 Task: Check the average views per listing of security in the last 5 years.
Action: Mouse moved to (873, 193)
Screenshot: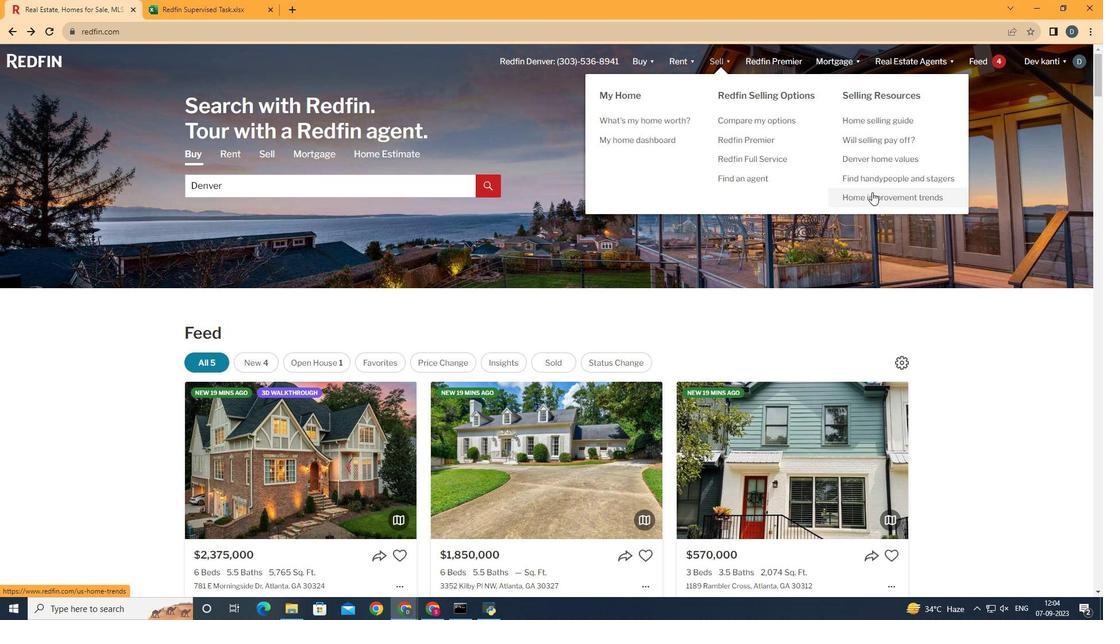 
Action: Mouse pressed left at (873, 193)
Screenshot: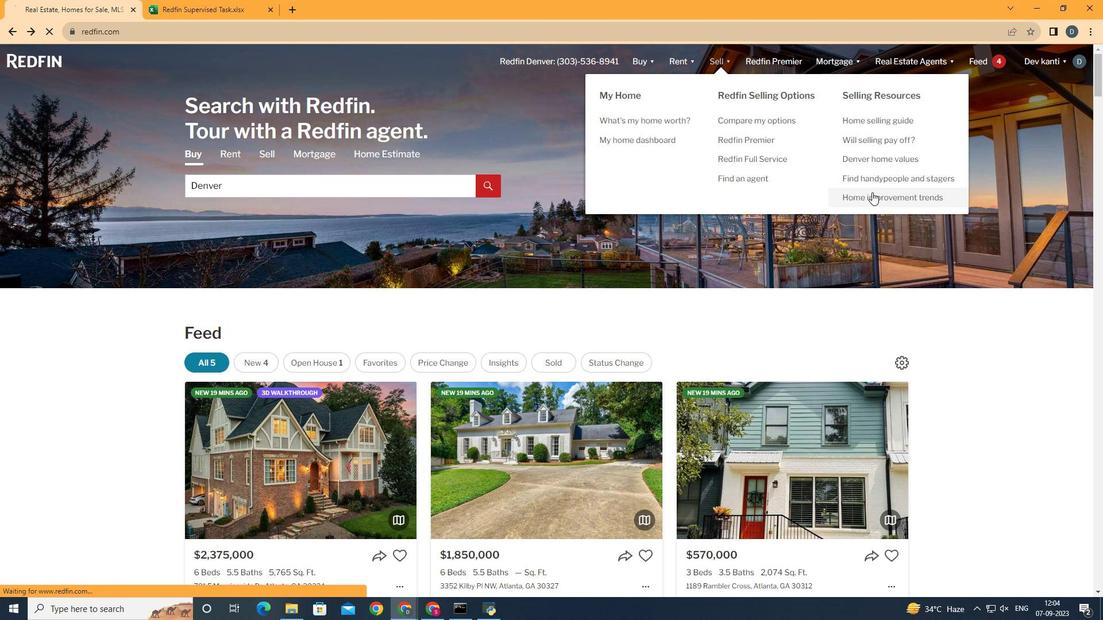 
Action: Mouse moved to (293, 224)
Screenshot: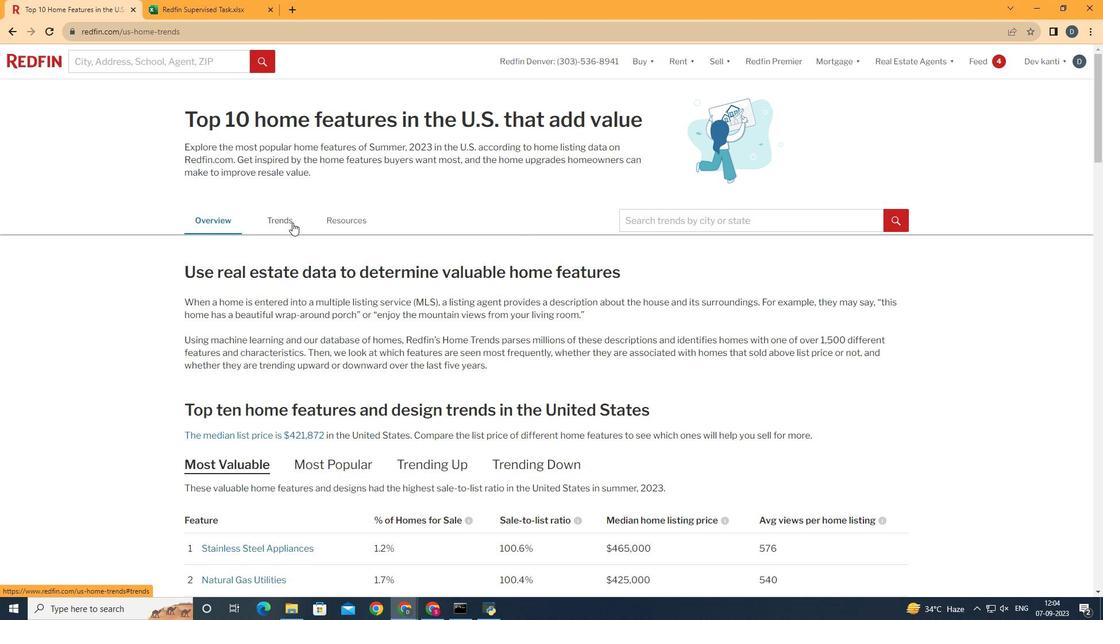 
Action: Mouse pressed left at (293, 224)
Screenshot: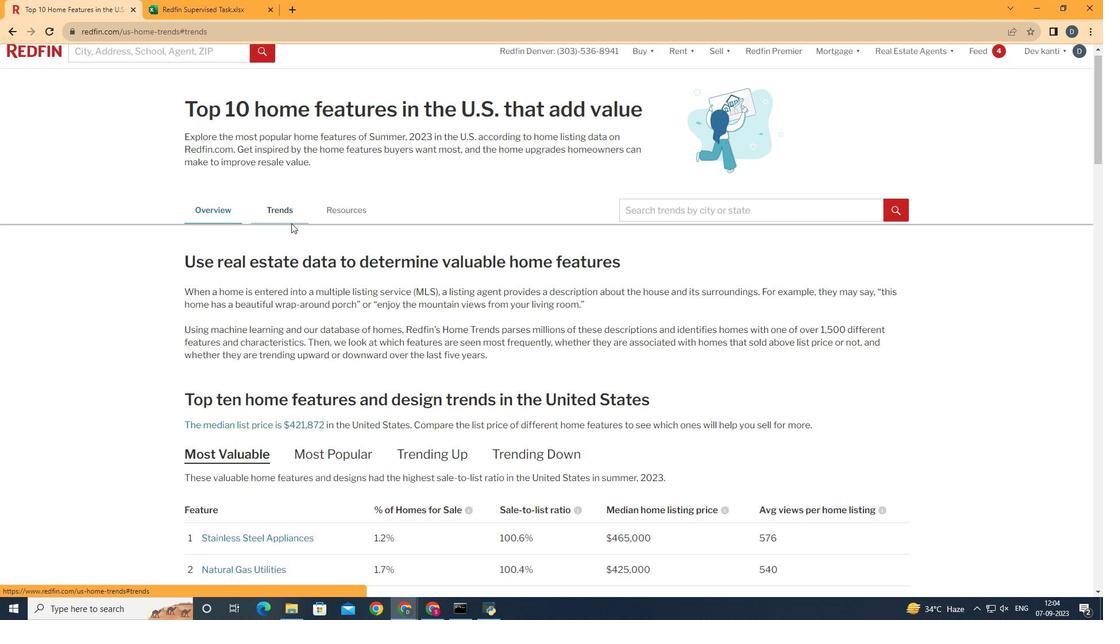 
Action: Mouse moved to (494, 343)
Screenshot: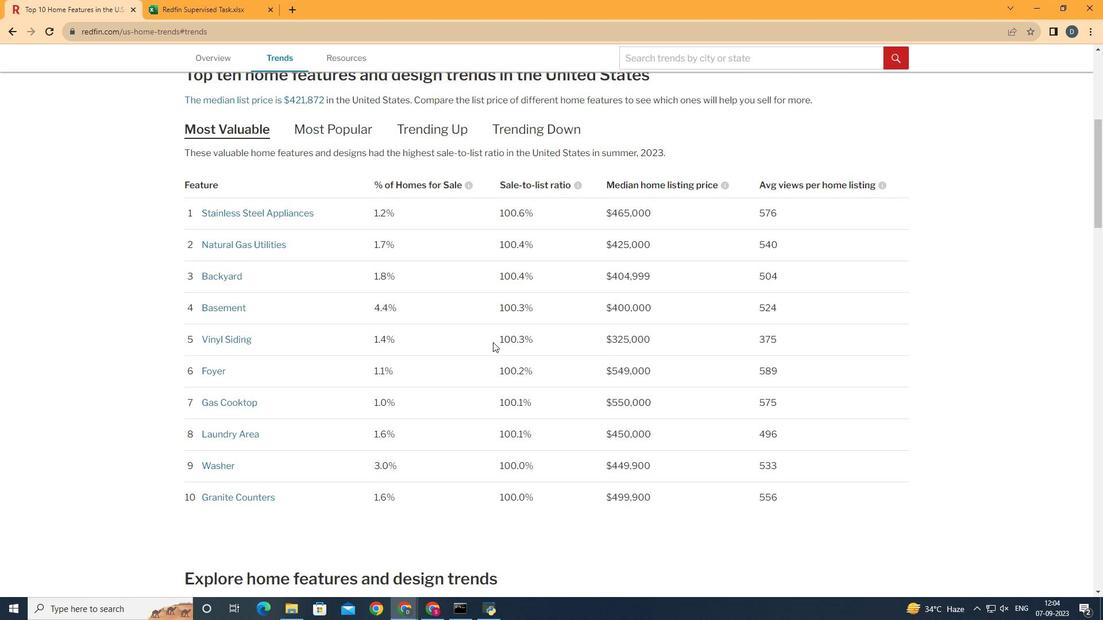 
Action: Mouse scrolled (494, 343) with delta (0, 0)
Screenshot: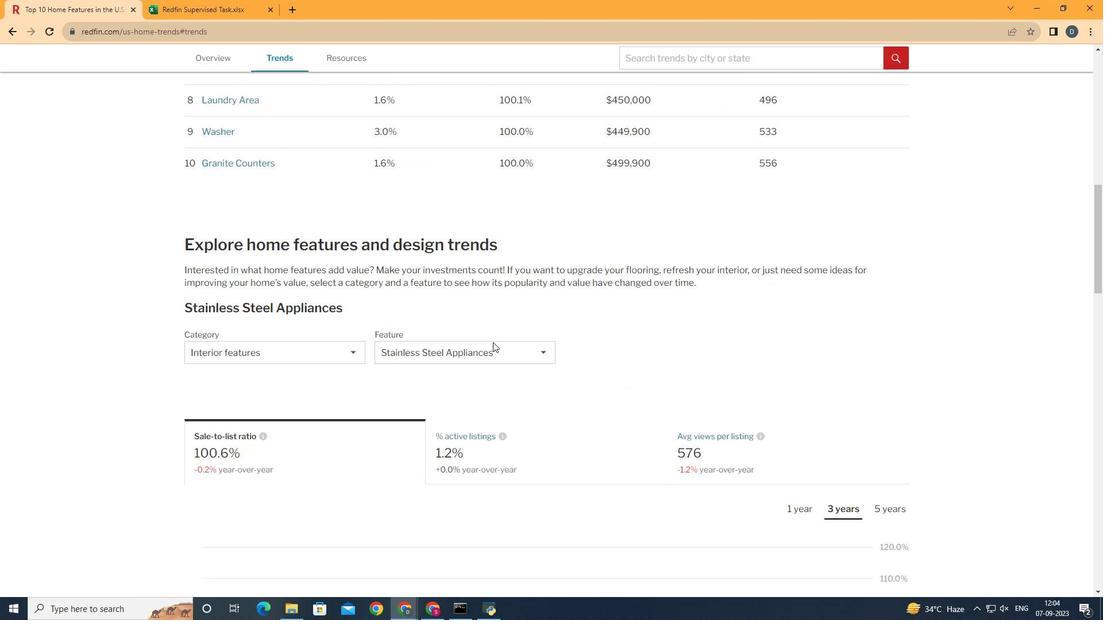 
Action: Mouse scrolled (494, 343) with delta (0, 0)
Screenshot: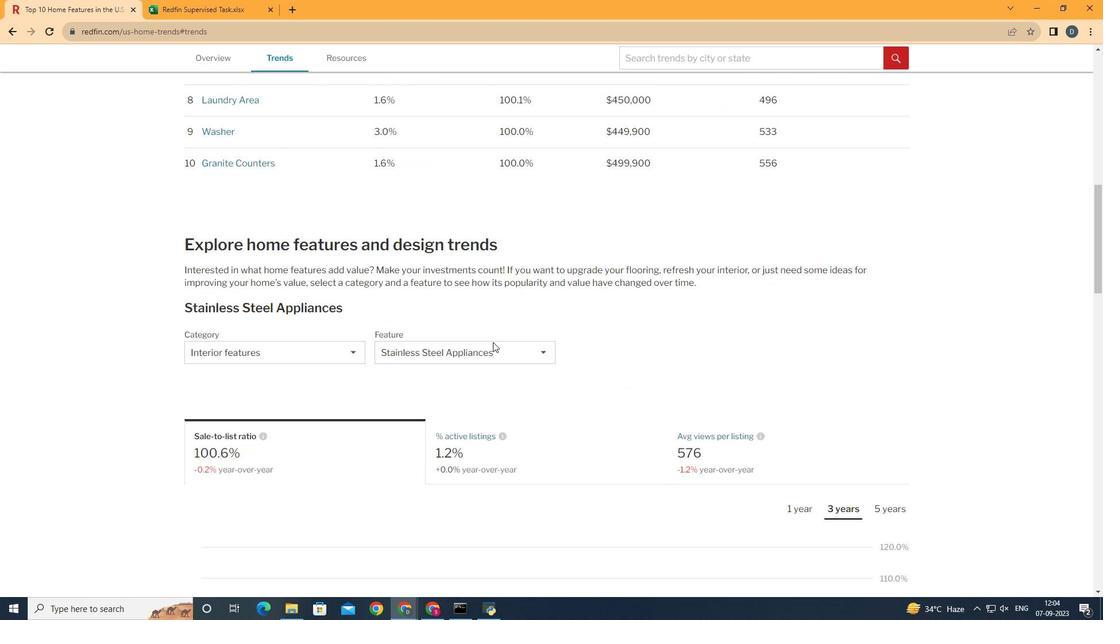 
Action: Mouse scrolled (494, 343) with delta (0, 0)
Screenshot: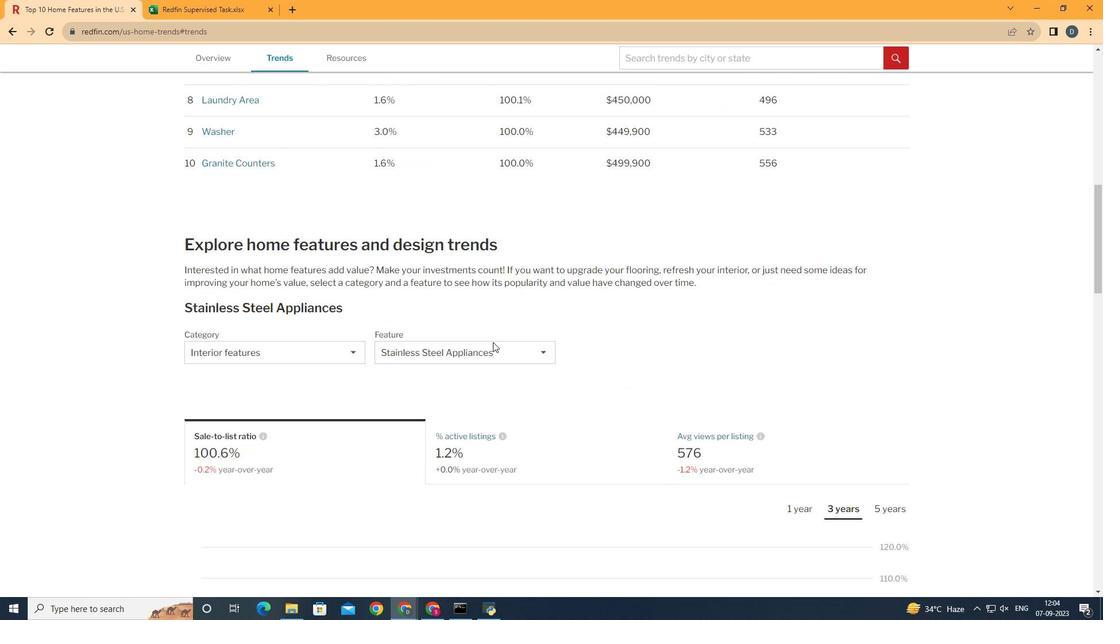 
Action: Mouse scrolled (494, 343) with delta (0, 0)
Screenshot: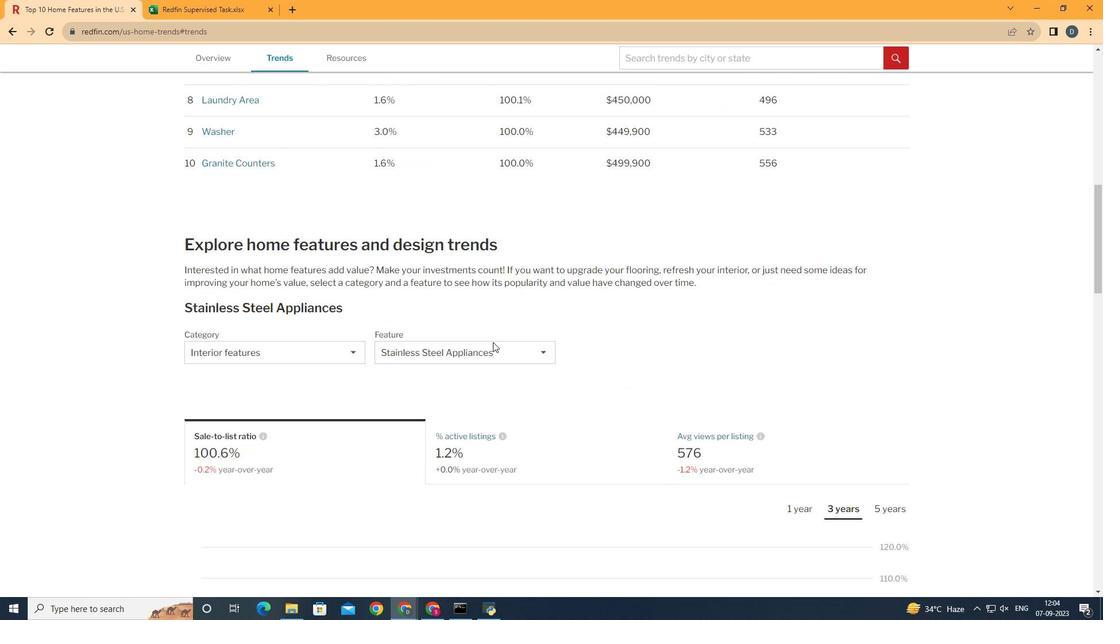 
Action: Mouse scrolled (494, 343) with delta (0, 0)
Screenshot: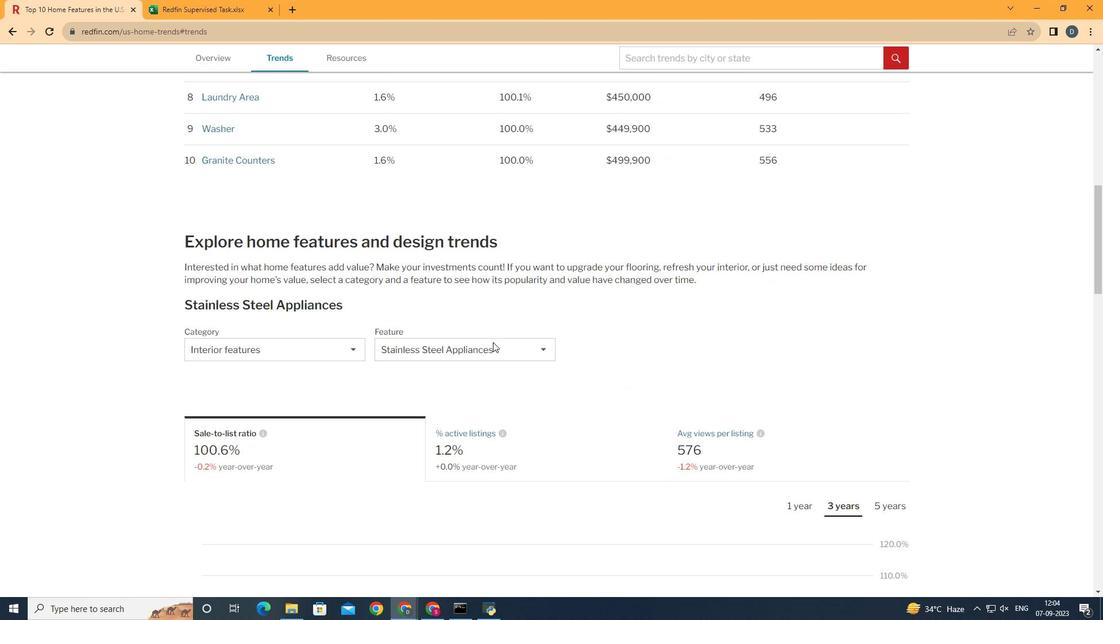 
Action: Mouse scrolled (494, 343) with delta (0, 0)
Screenshot: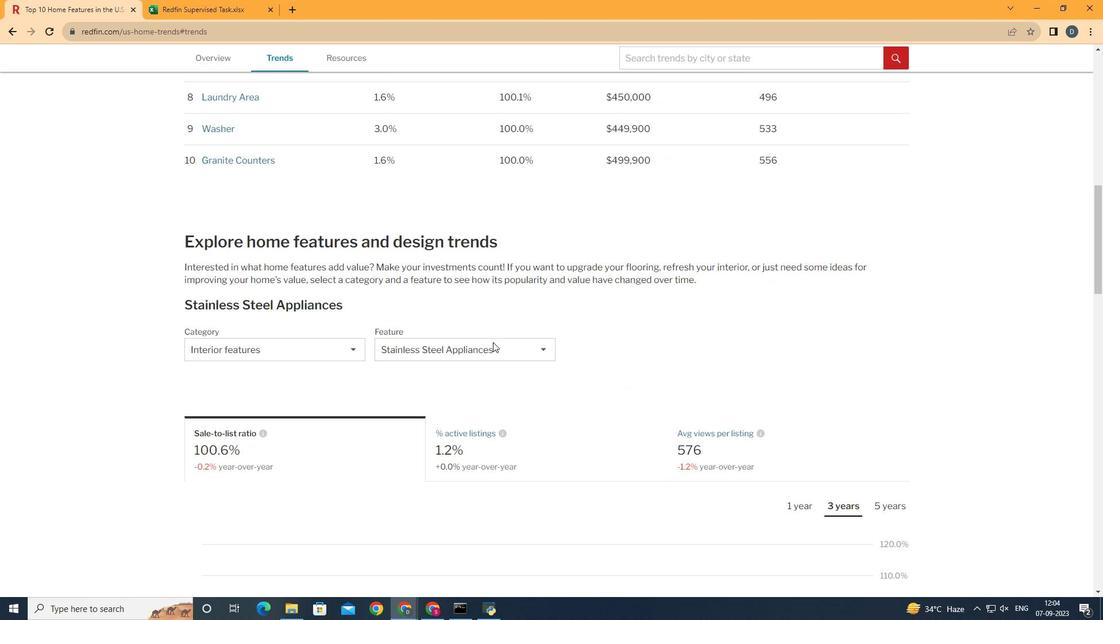 
Action: Mouse scrolled (494, 343) with delta (0, 0)
Screenshot: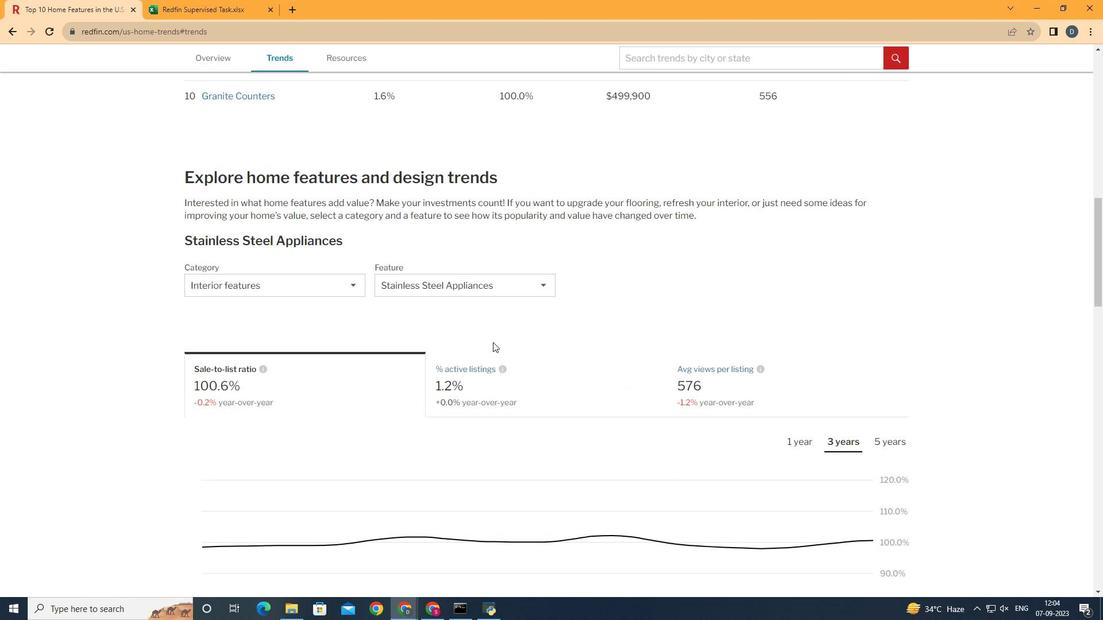 
Action: Mouse scrolled (494, 343) with delta (0, 0)
Screenshot: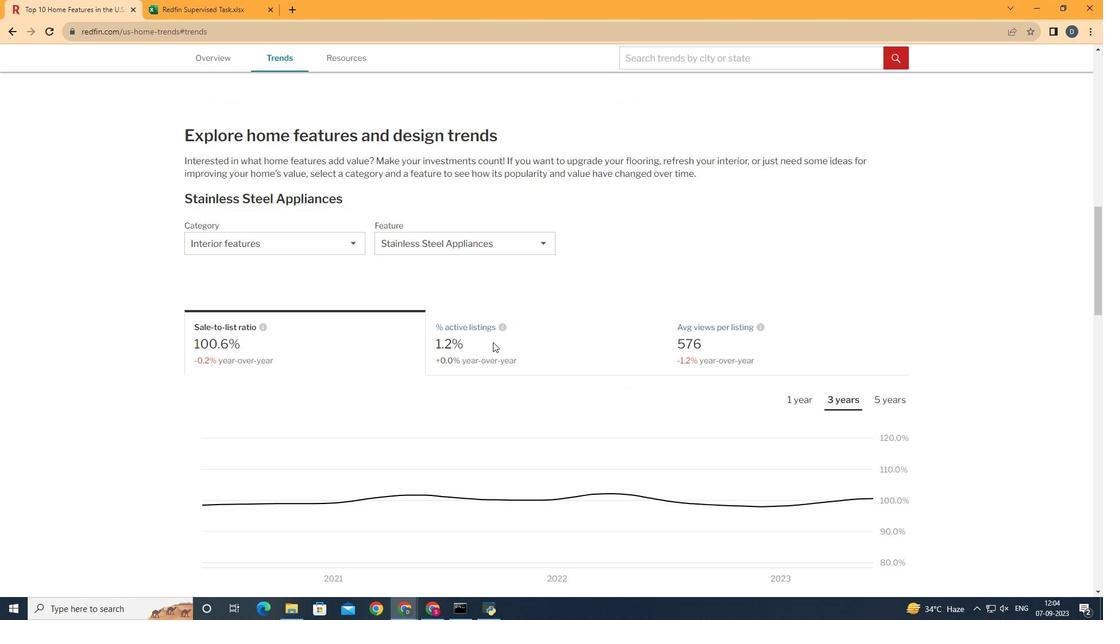 
Action: Mouse moved to (343, 221)
Screenshot: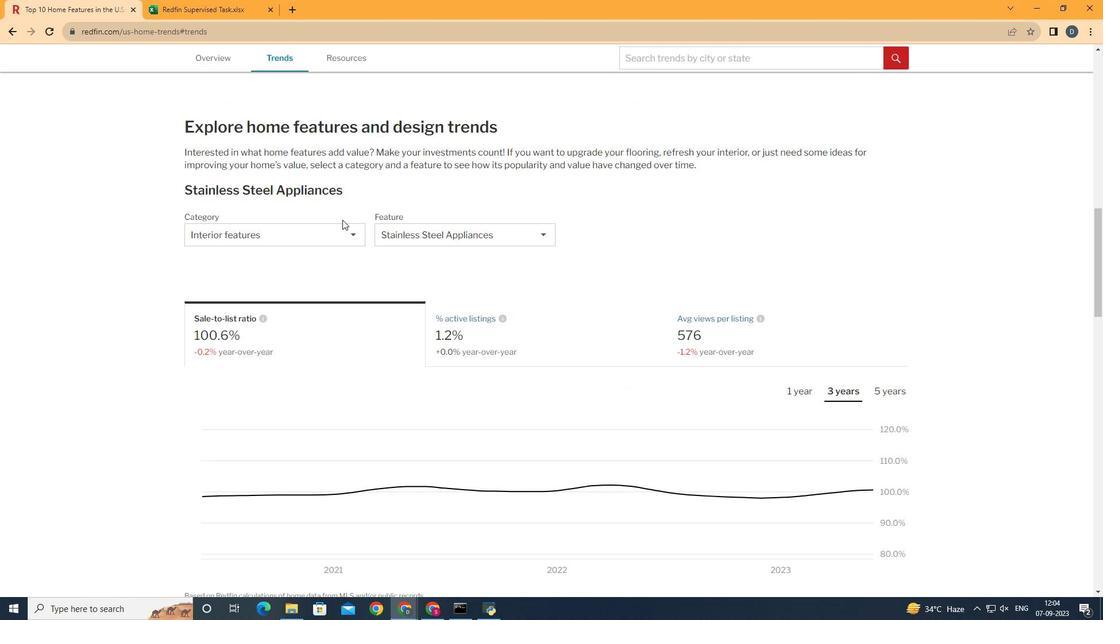 
Action: Mouse pressed left at (343, 221)
Screenshot: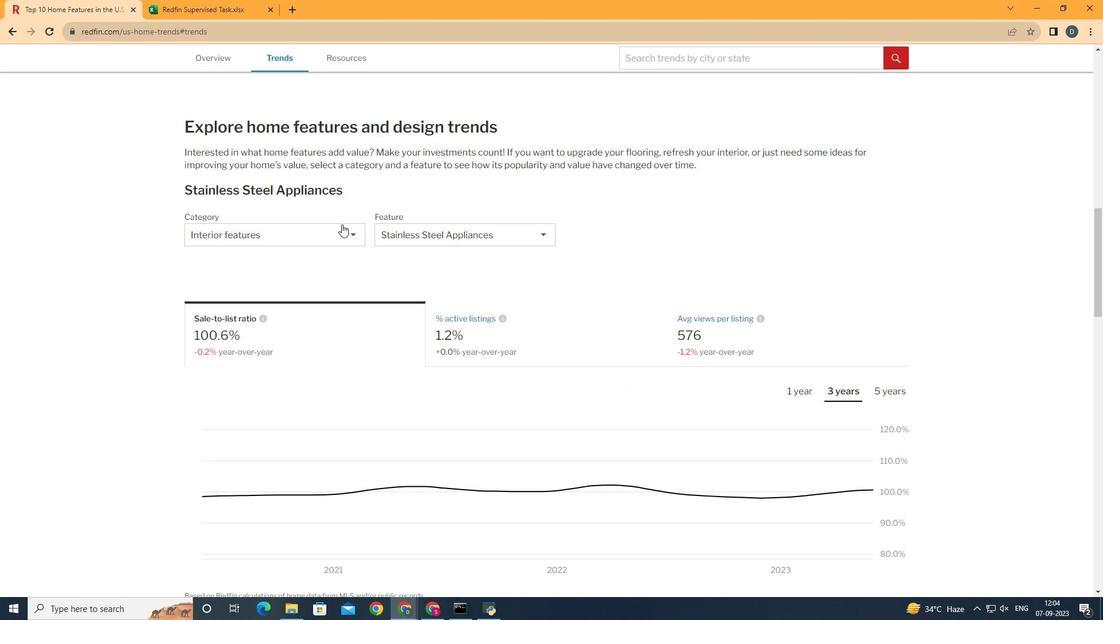 
Action: Mouse moved to (342, 232)
Screenshot: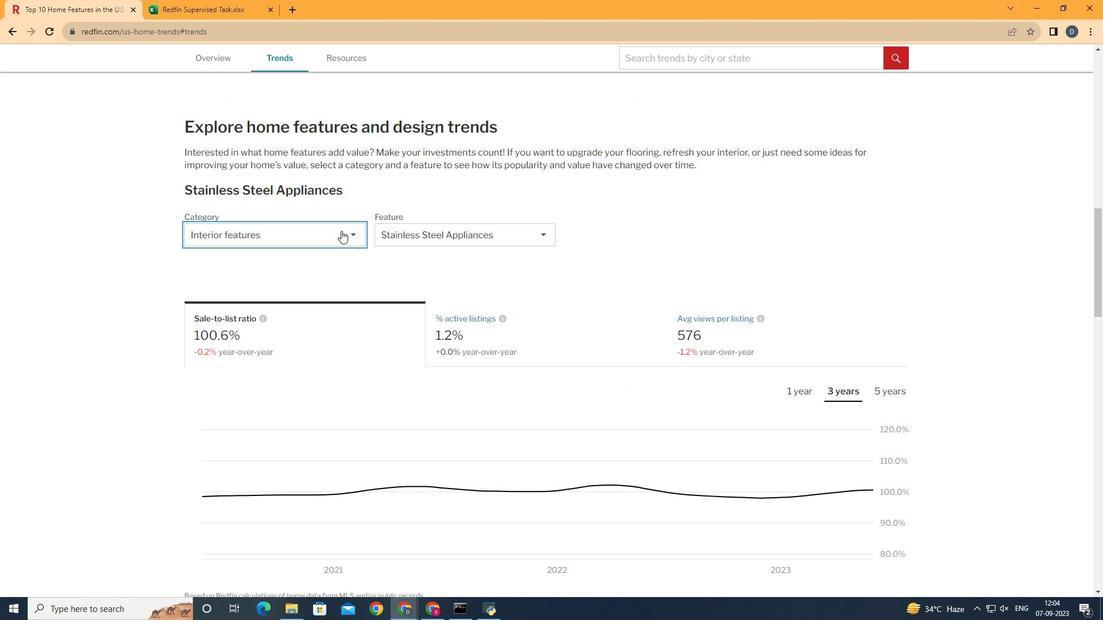 
Action: Mouse pressed left at (342, 232)
Screenshot: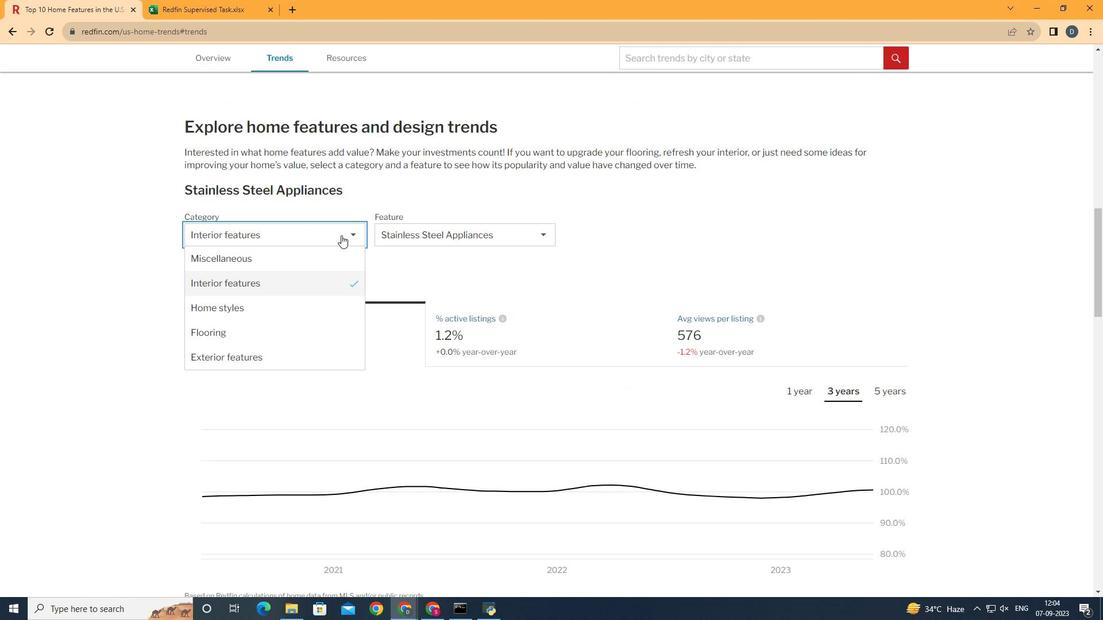 
Action: Mouse moved to (342, 258)
Screenshot: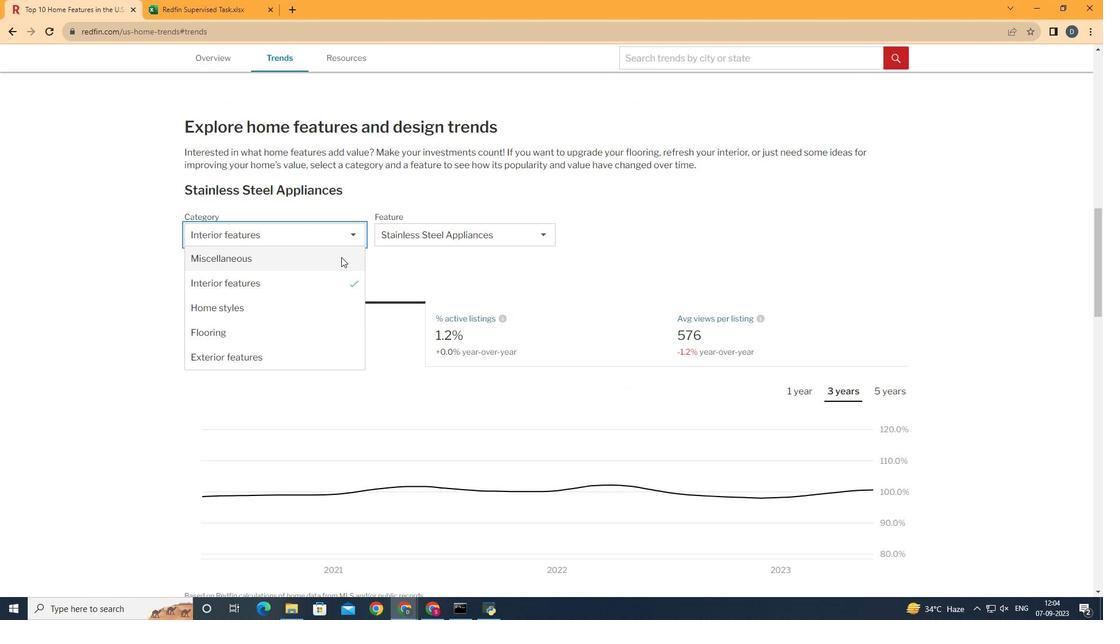 
Action: Mouse pressed left at (342, 258)
Screenshot: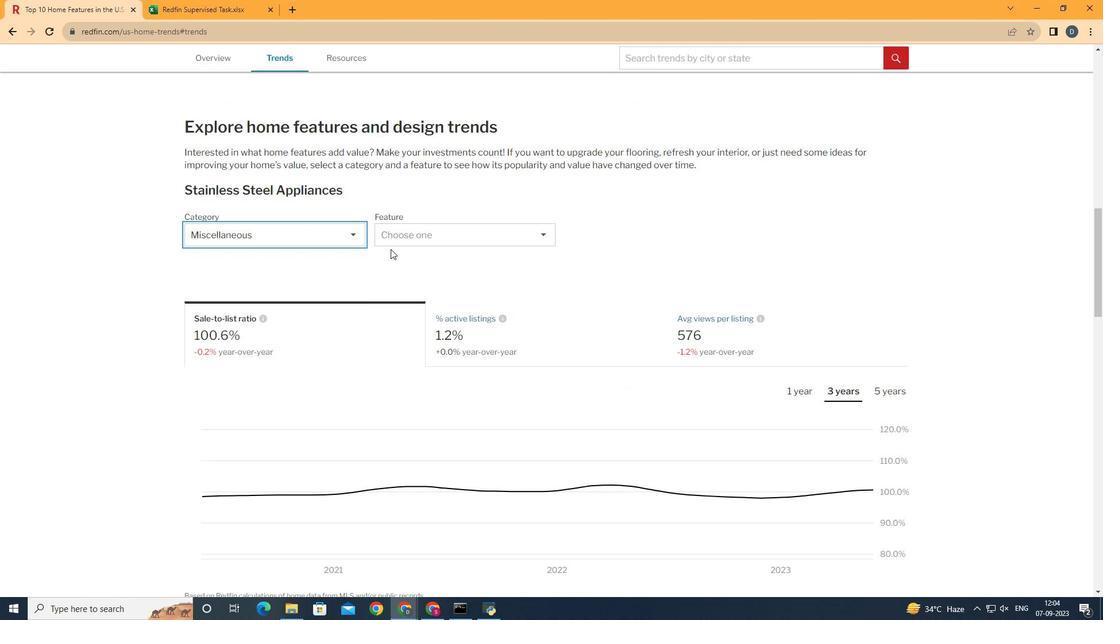 
Action: Mouse moved to (488, 231)
Screenshot: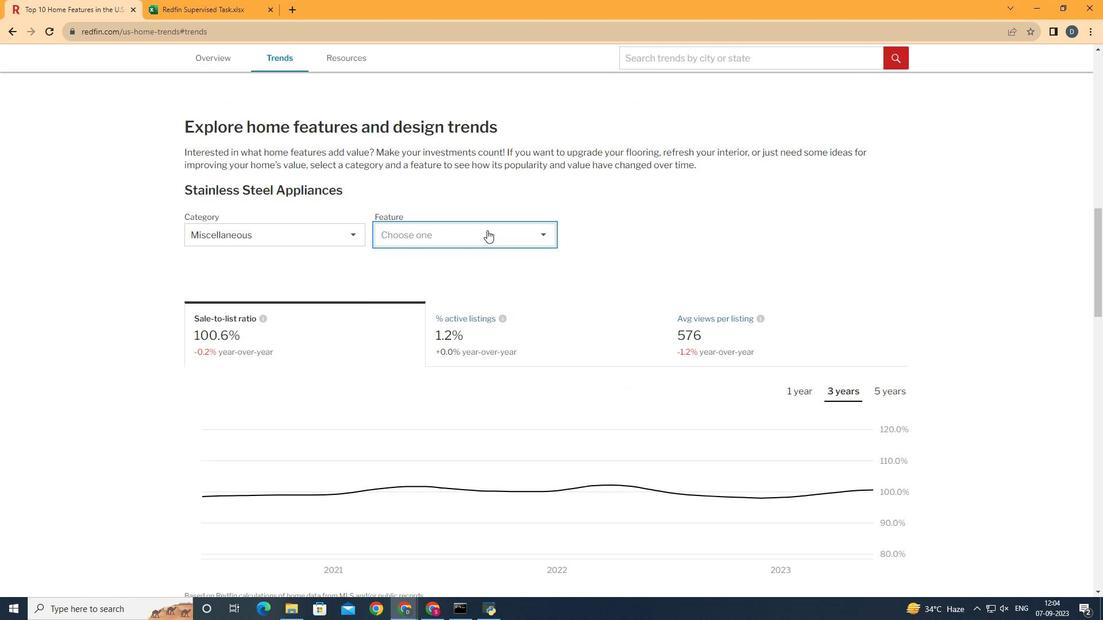 
Action: Mouse pressed left at (488, 231)
Screenshot: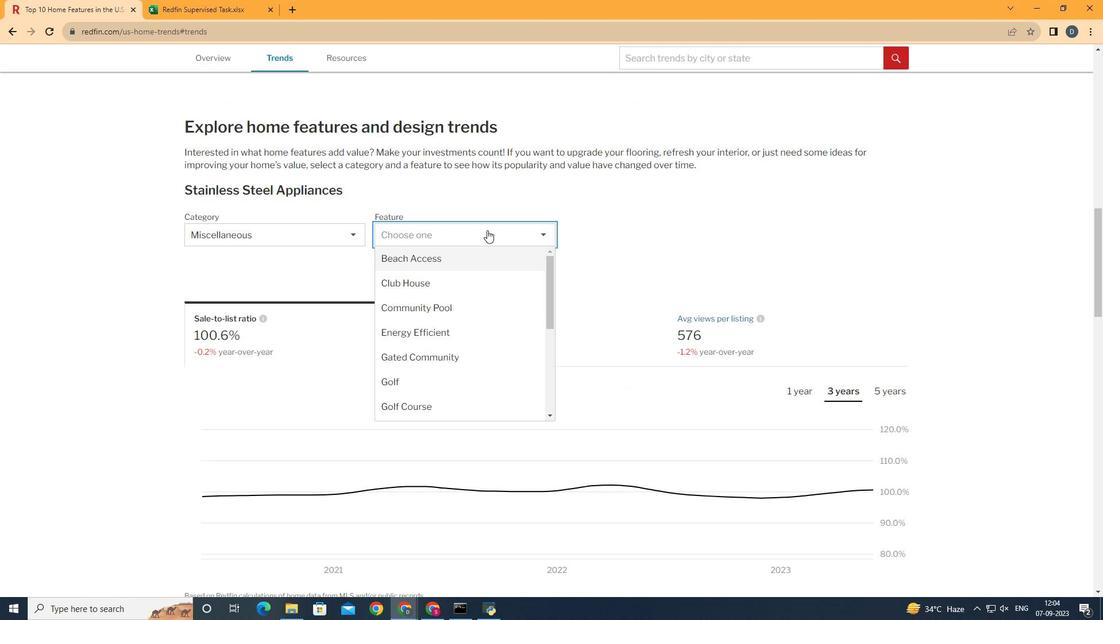 
Action: Mouse moved to (459, 394)
Screenshot: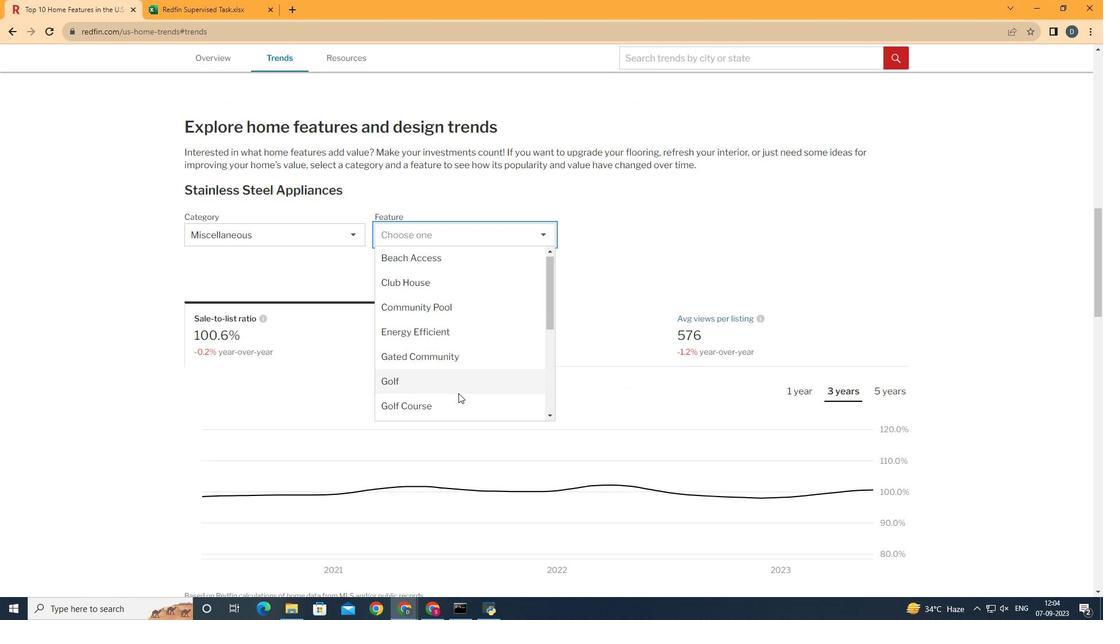 
Action: Mouse scrolled (459, 394) with delta (0, 0)
Screenshot: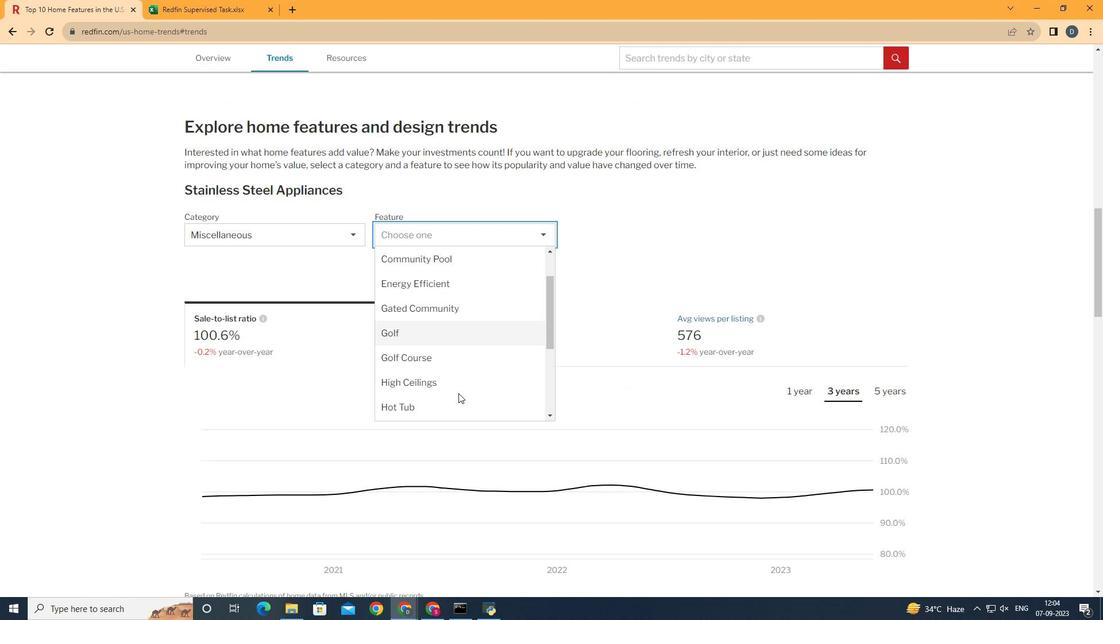 
Action: Mouse scrolled (459, 394) with delta (0, 0)
Screenshot: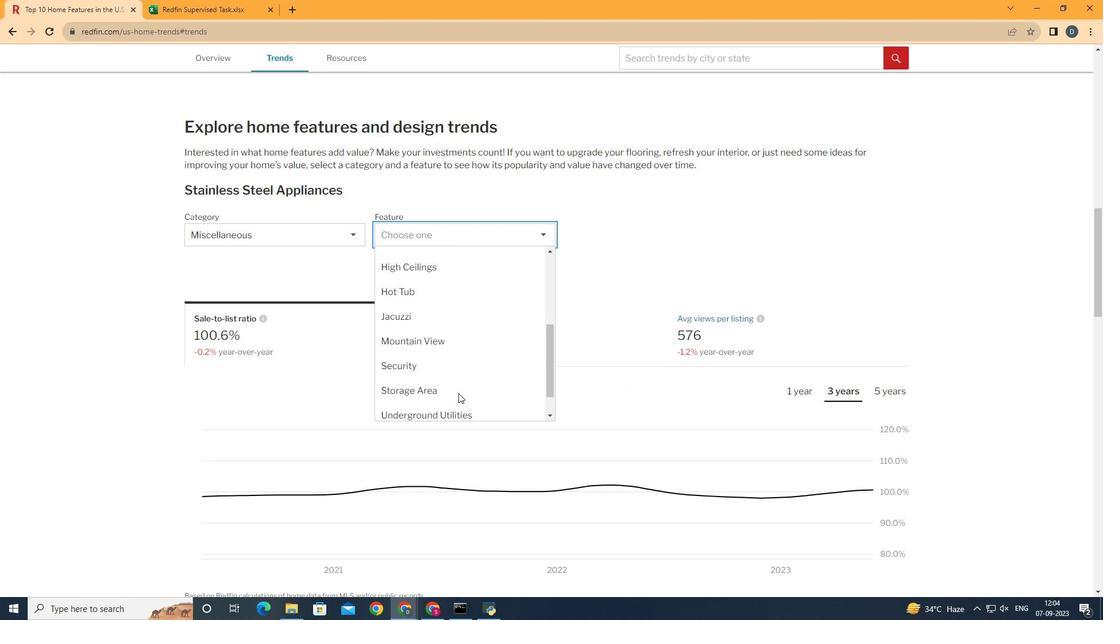 
Action: Mouse scrolled (459, 394) with delta (0, 0)
Screenshot: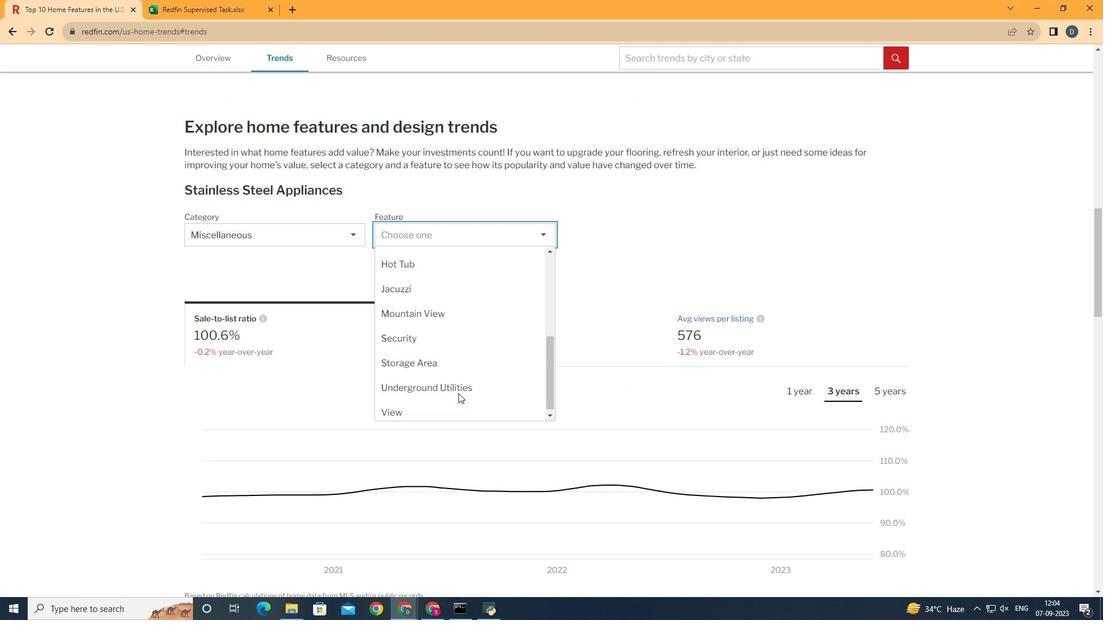 
Action: Mouse scrolled (459, 394) with delta (0, 0)
Screenshot: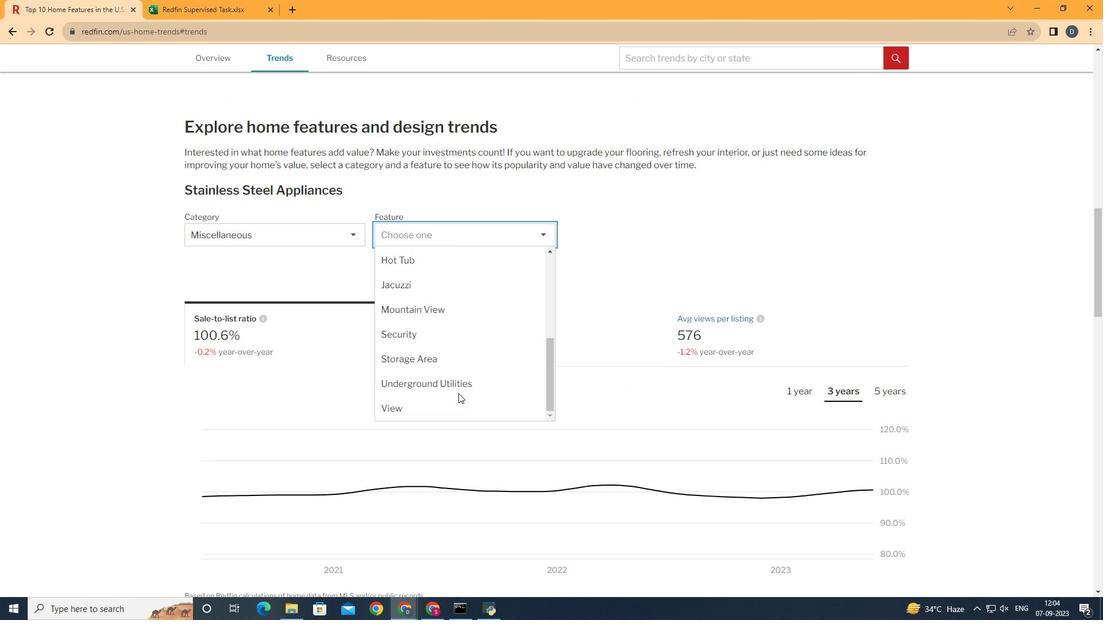 
Action: Mouse moved to (467, 339)
Screenshot: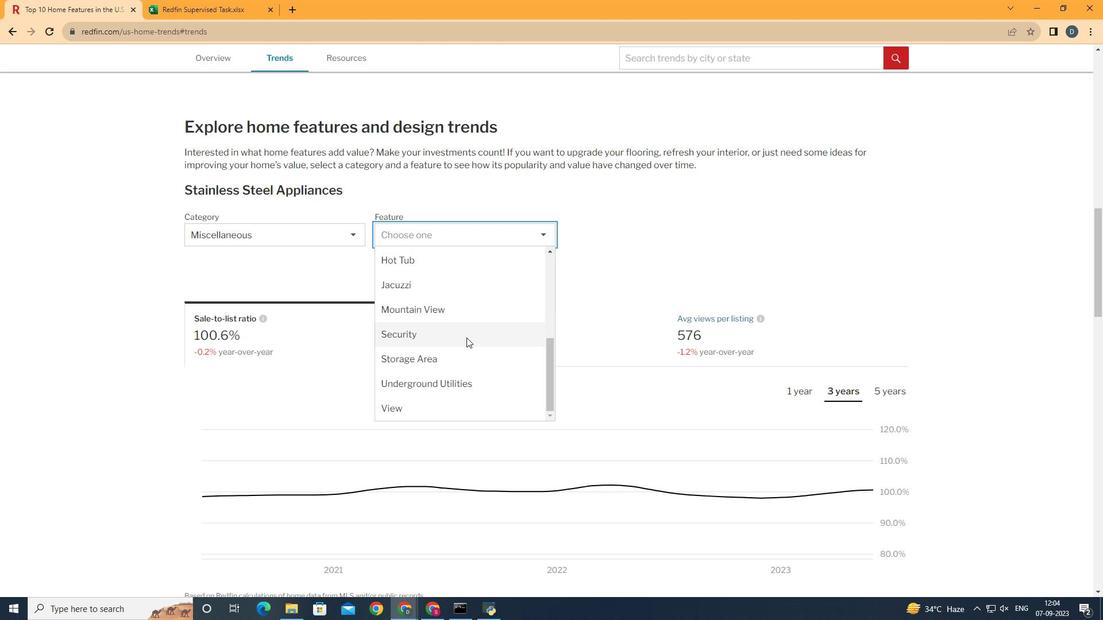 
Action: Mouse pressed left at (467, 339)
Screenshot: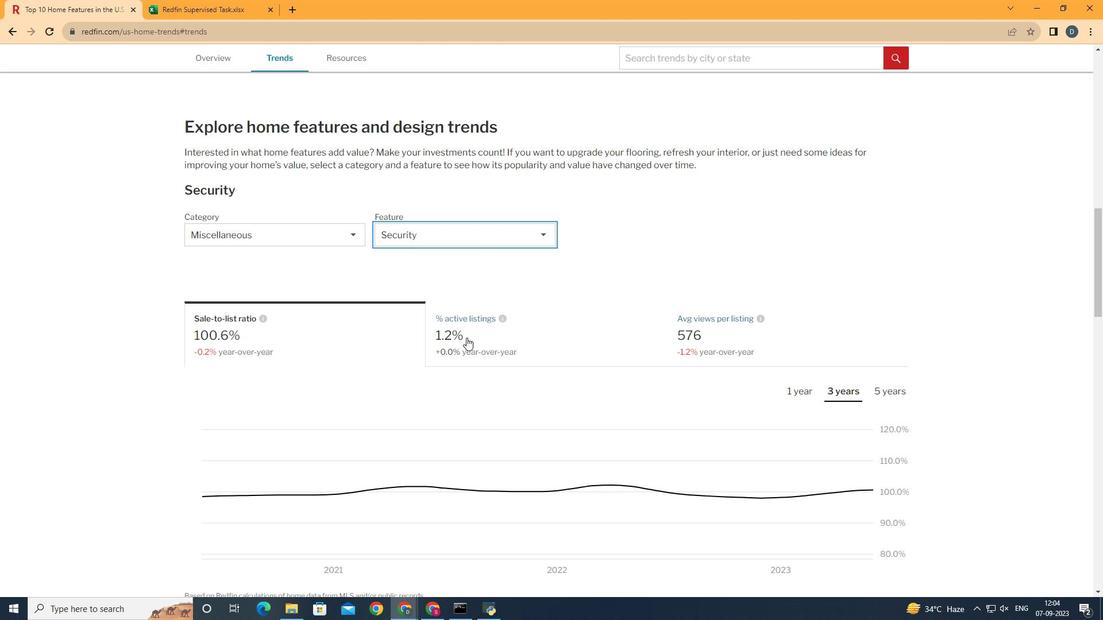 
Action: Mouse moved to (781, 350)
Screenshot: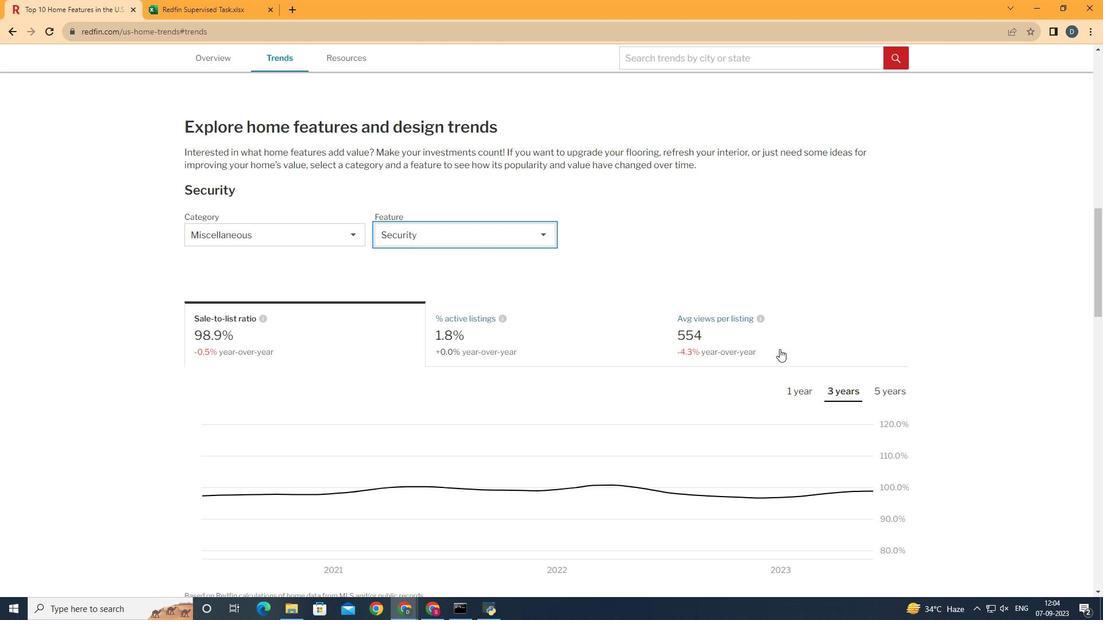 
Action: Mouse pressed left at (781, 350)
Screenshot: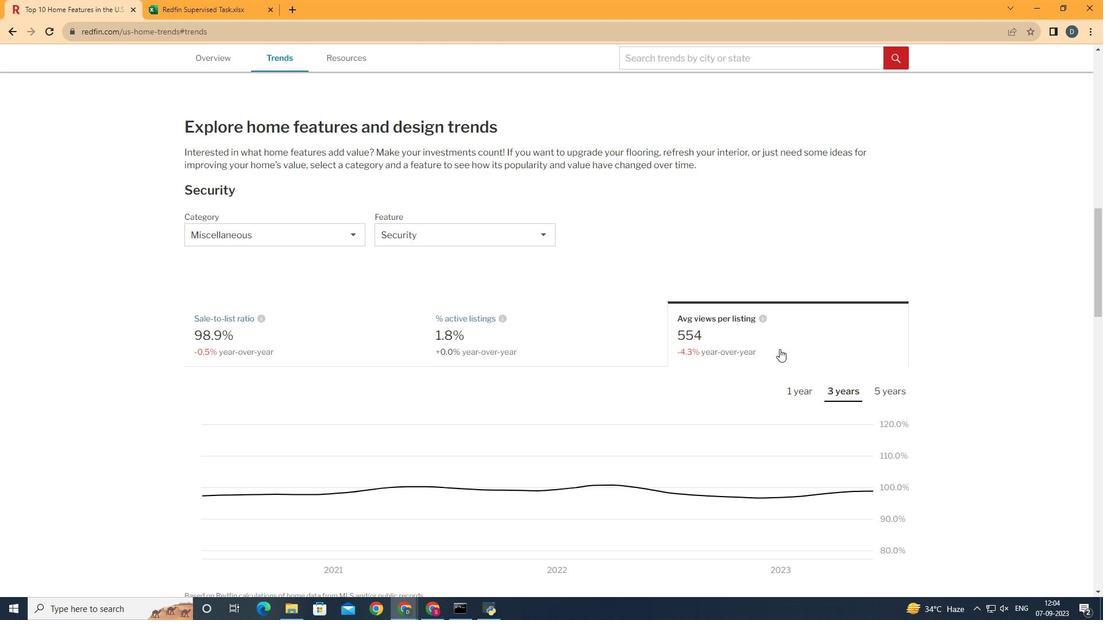 
Action: Mouse moved to (781, 350)
Screenshot: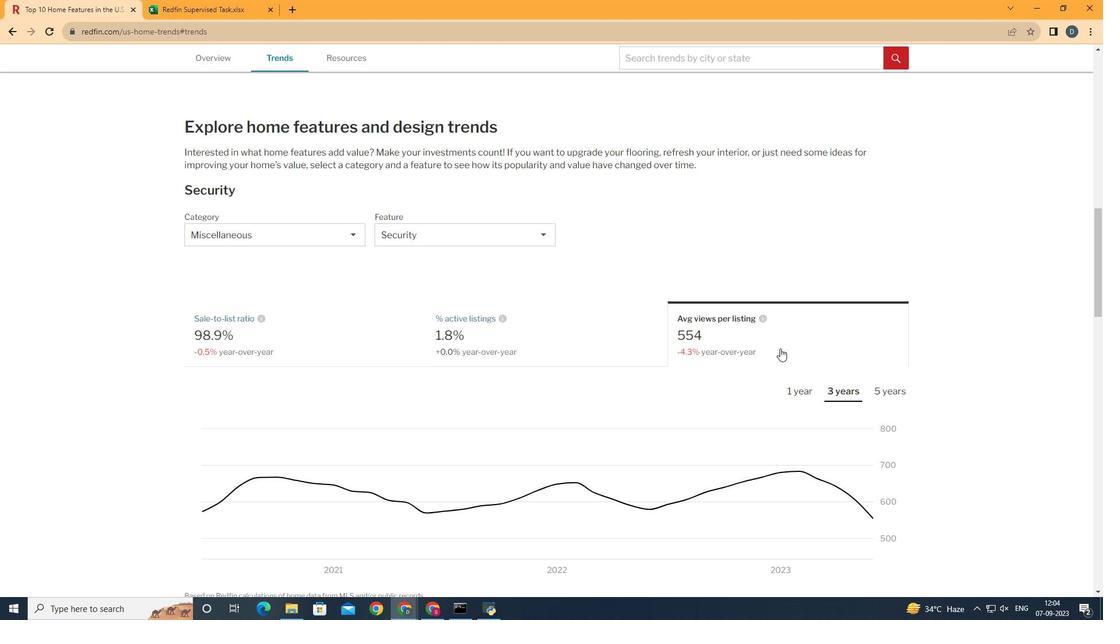 
Action: Mouse scrolled (781, 349) with delta (0, 0)
Screenshot: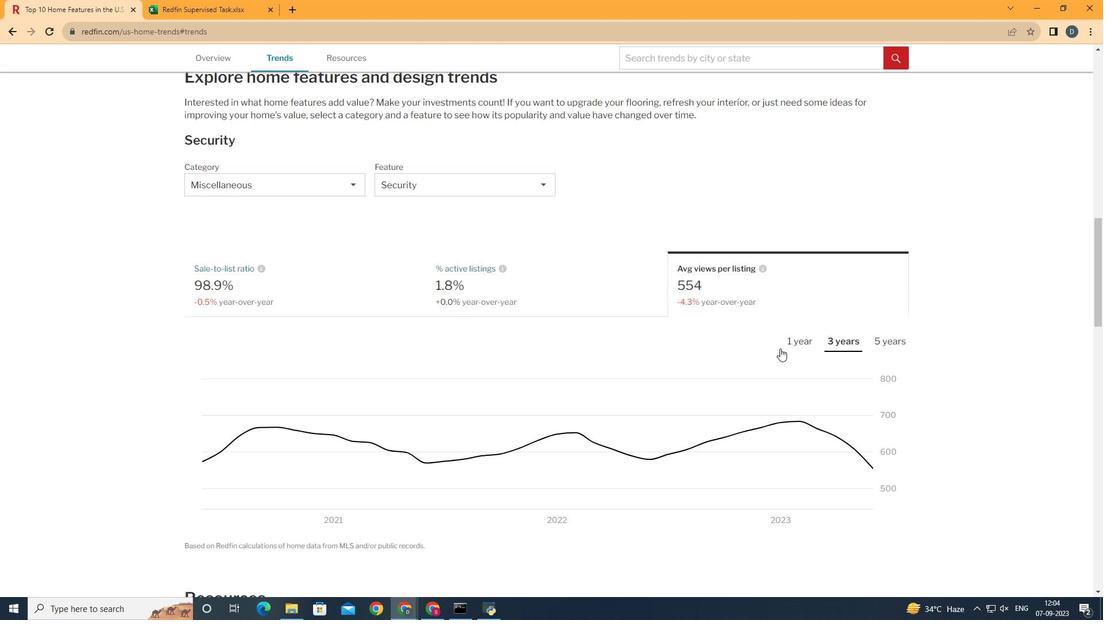 
Action: Mouse moved to (877, 334)
Screenshot: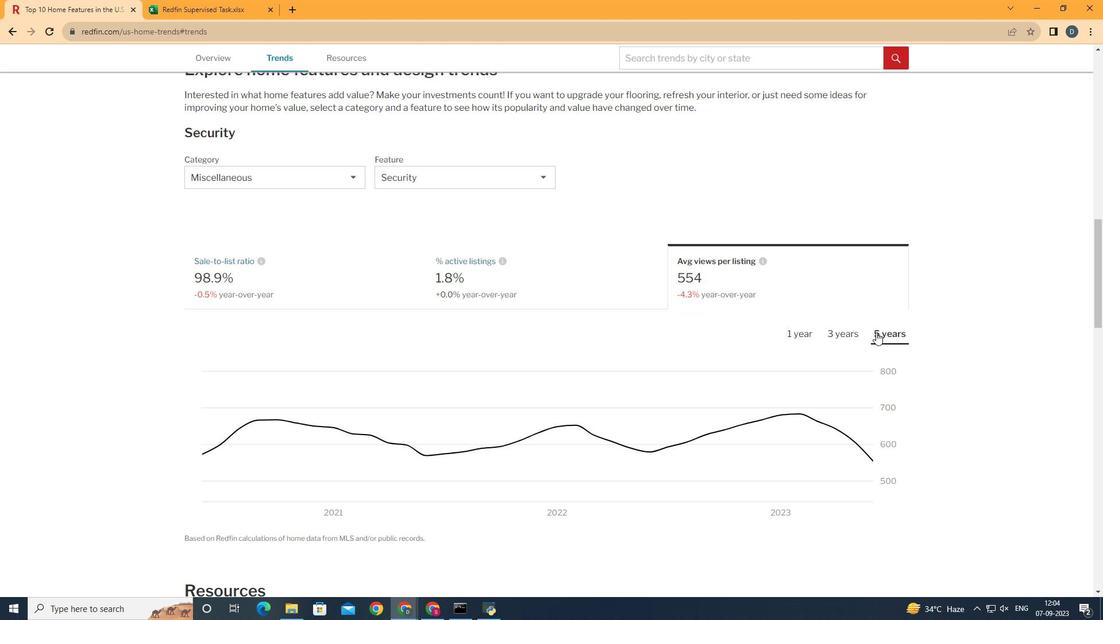 
Action: Mouse pressed left at (877, 334)
Screenshot: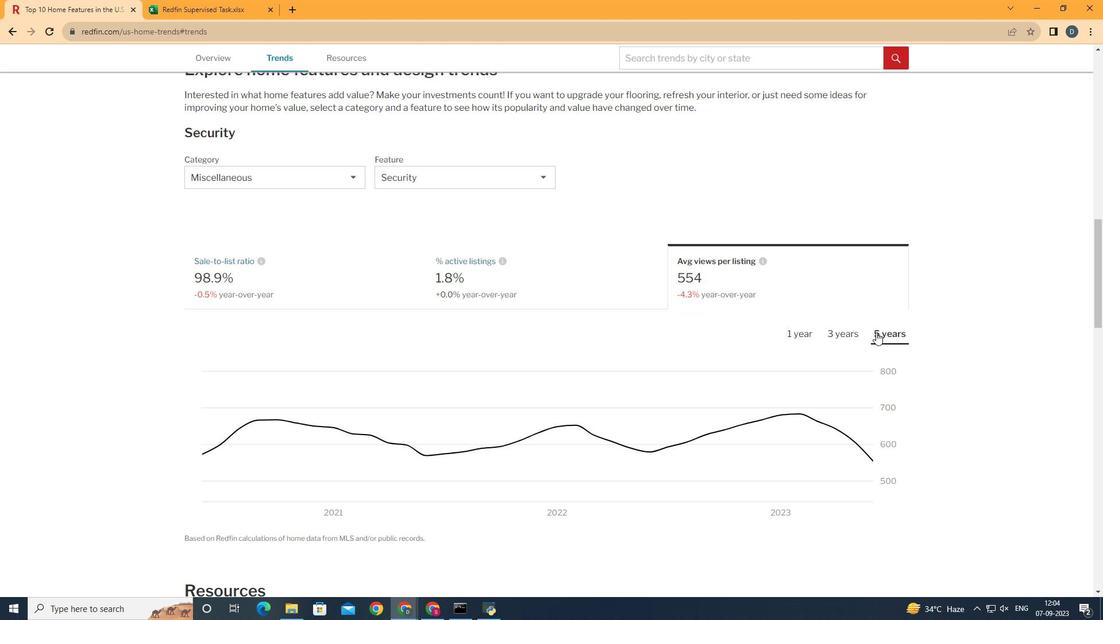 
Action: Mouse moved to (862, 447)
Screenshot: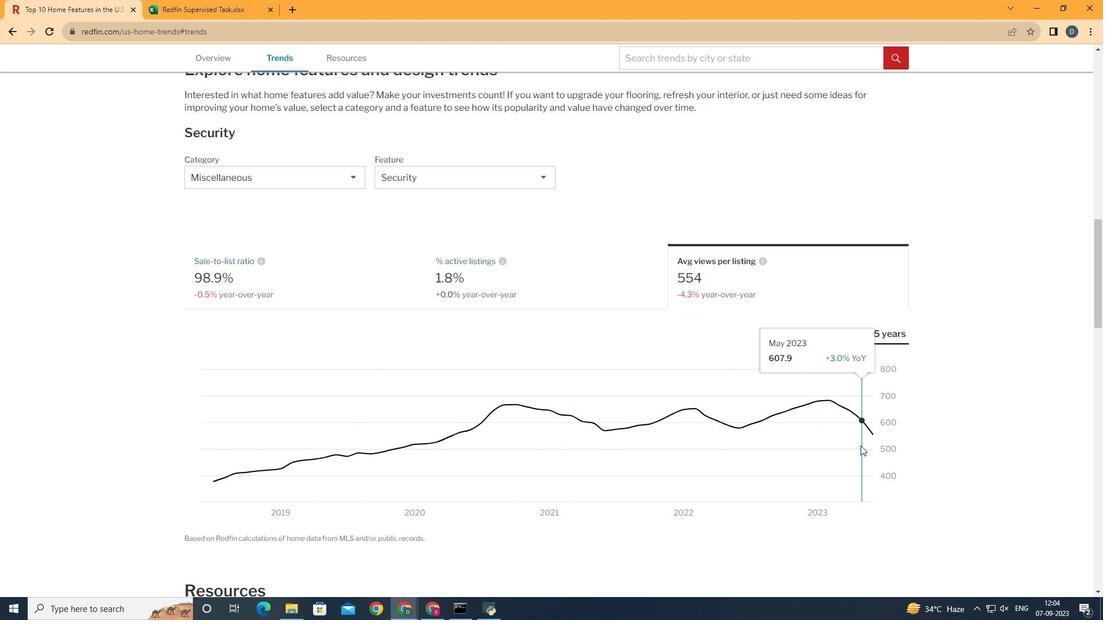 
